 Task: Create a due date automation trigger when advanced on, 2 hours after a card is due add fields without custom field "Resume" set to a number lower or equal to 1 and greater than 10.
Action: Mouse moved to (1112, 87)
Screenshot: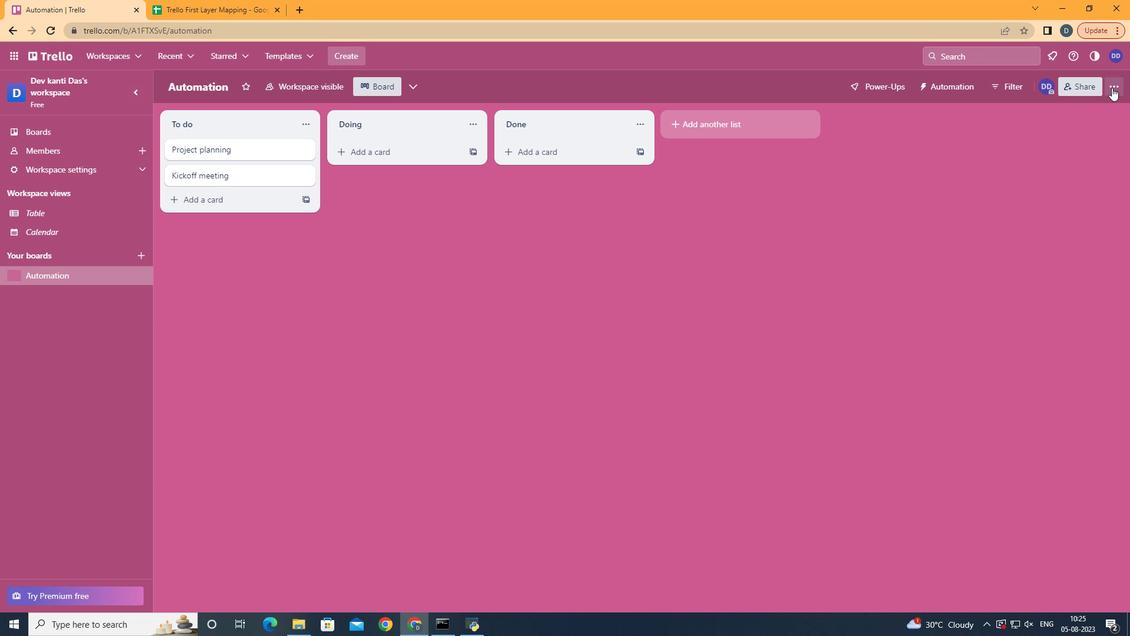 
Action: Mouse pressed left at (1112, 87)
Screenshot: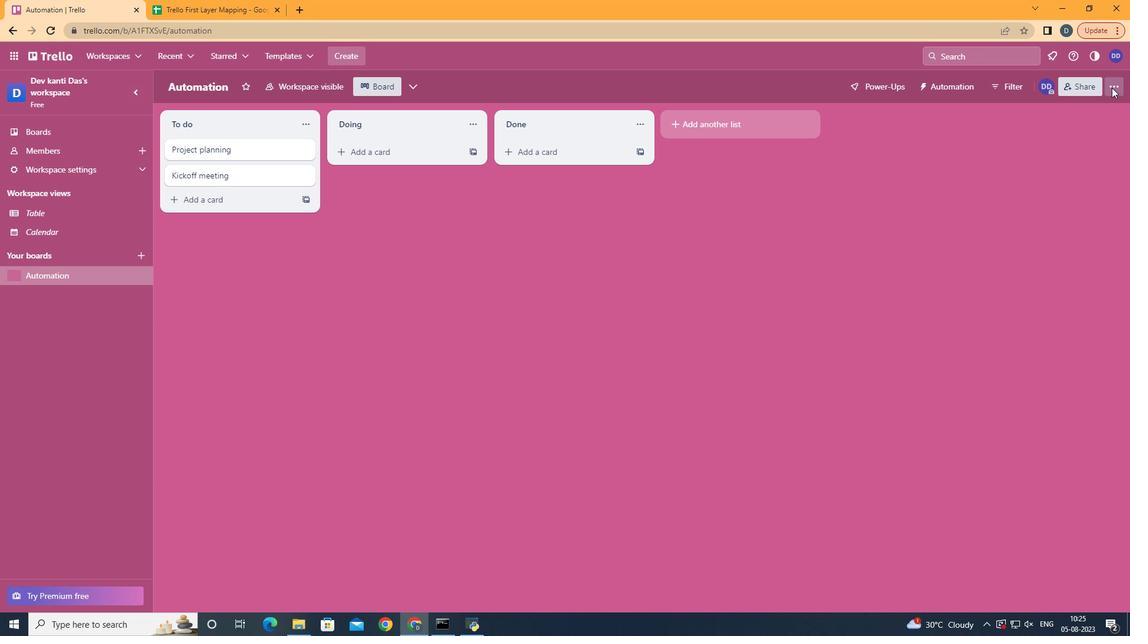 
Action: Mouse moved to (1003, 263)
Screenshot: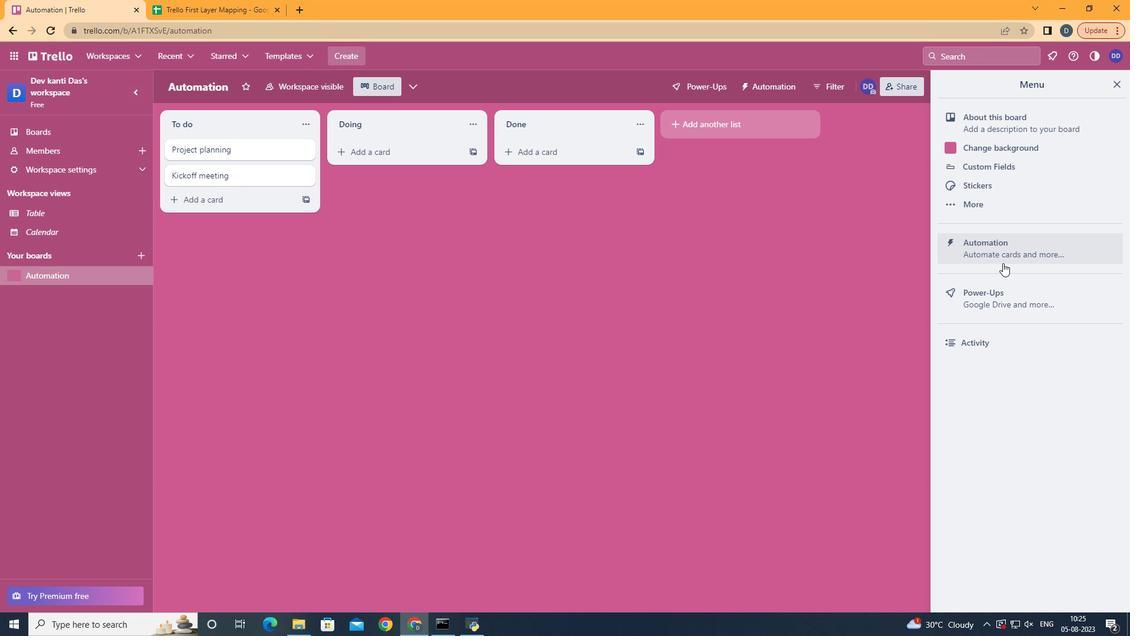 
Action: Mouse pressed left at (1003, 263)
Screenshot: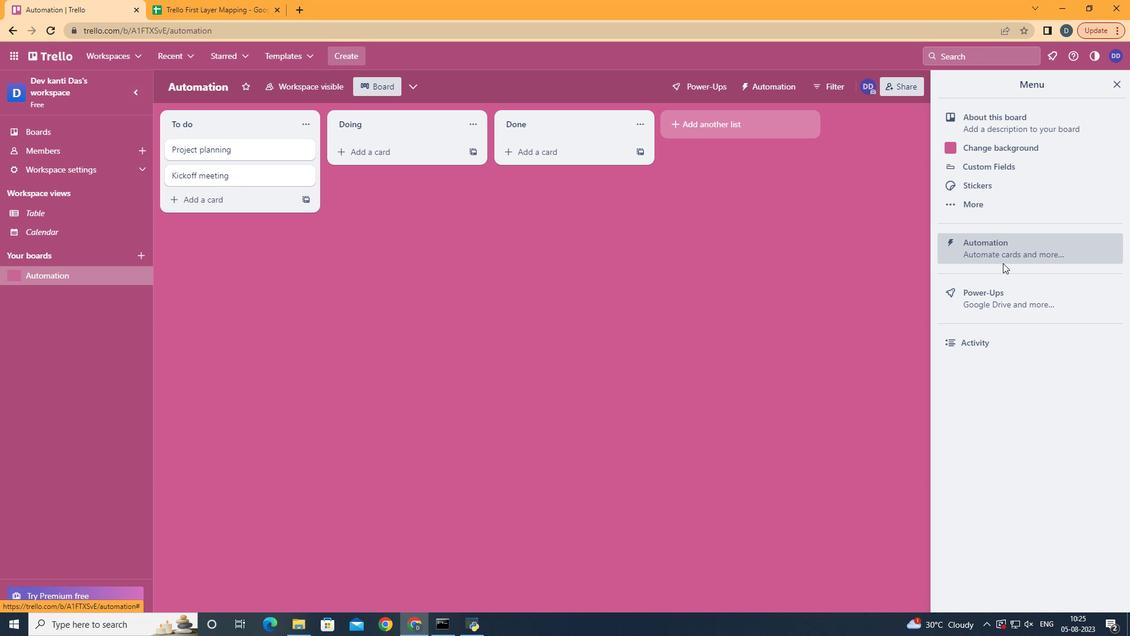 
Action: Mouse moved to (237, 241)
Screenshot: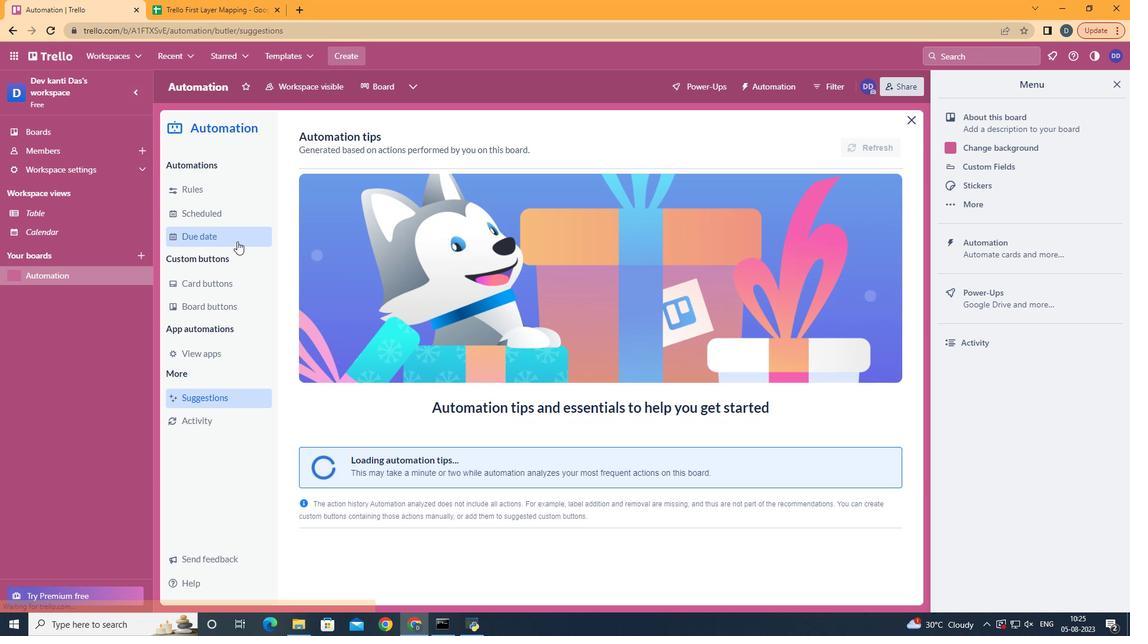 
Action: Mouse pressed left at (237, 241)
Screenshot: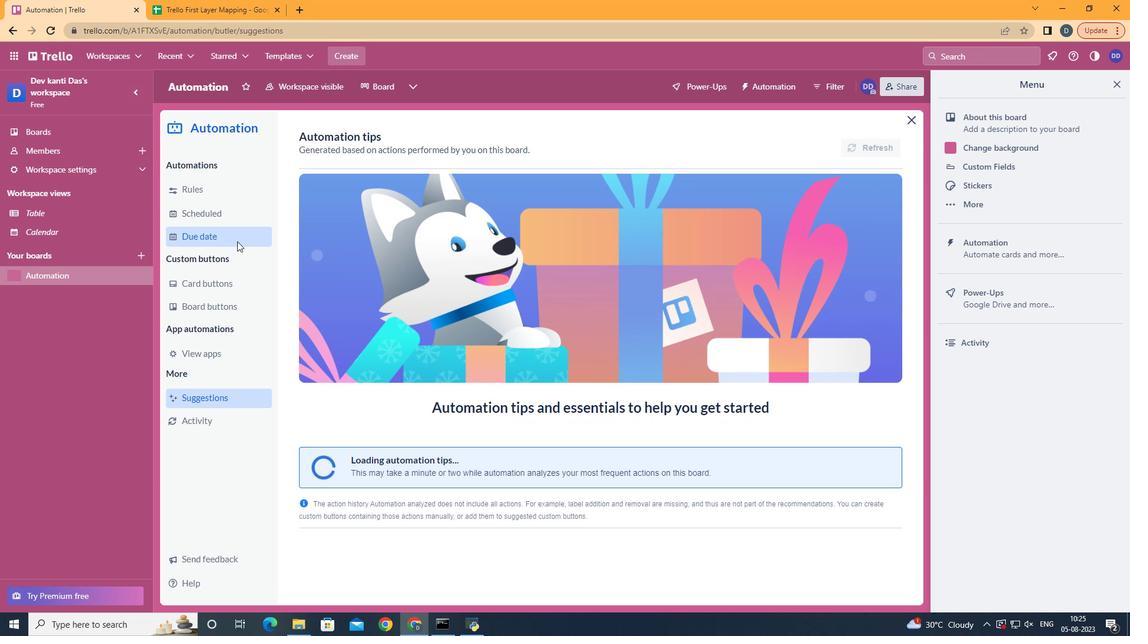 
Action: Mouse moved to (814, 149)
Screenshot: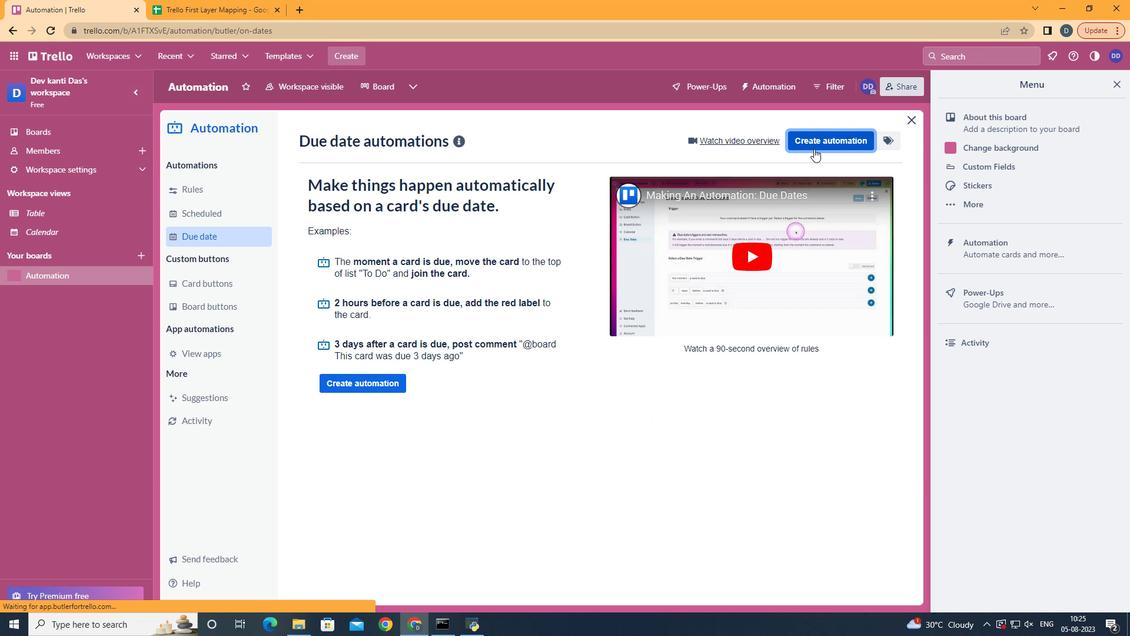 
Action: Mouse pressed left at (814, 149)
Screenshot: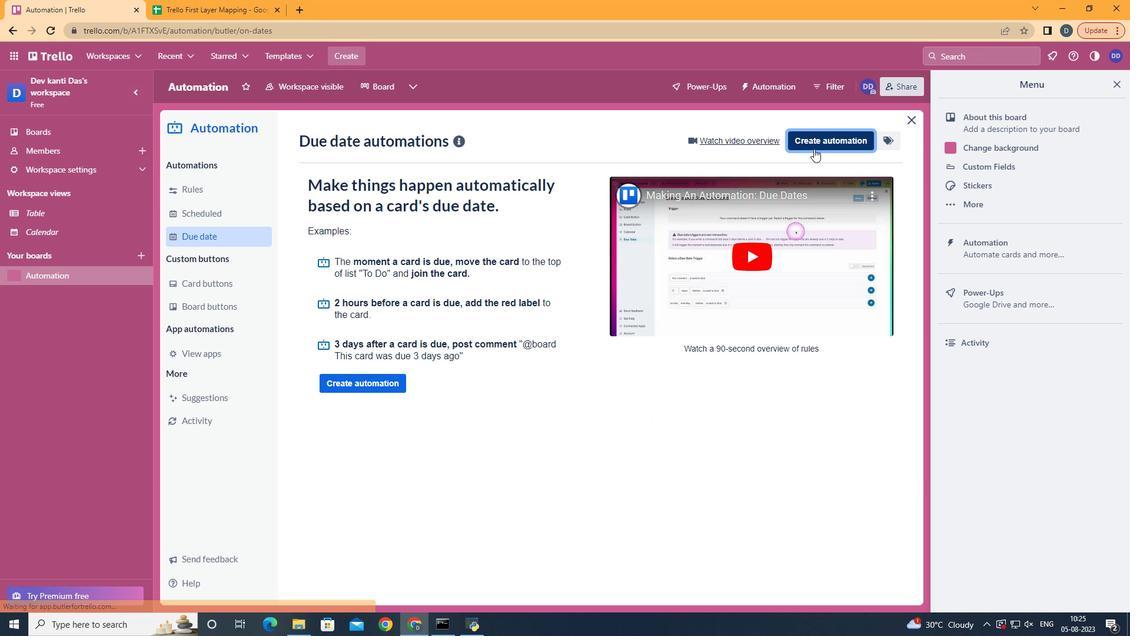 
Action: Mouse moved to (617, 246)
Screenshot: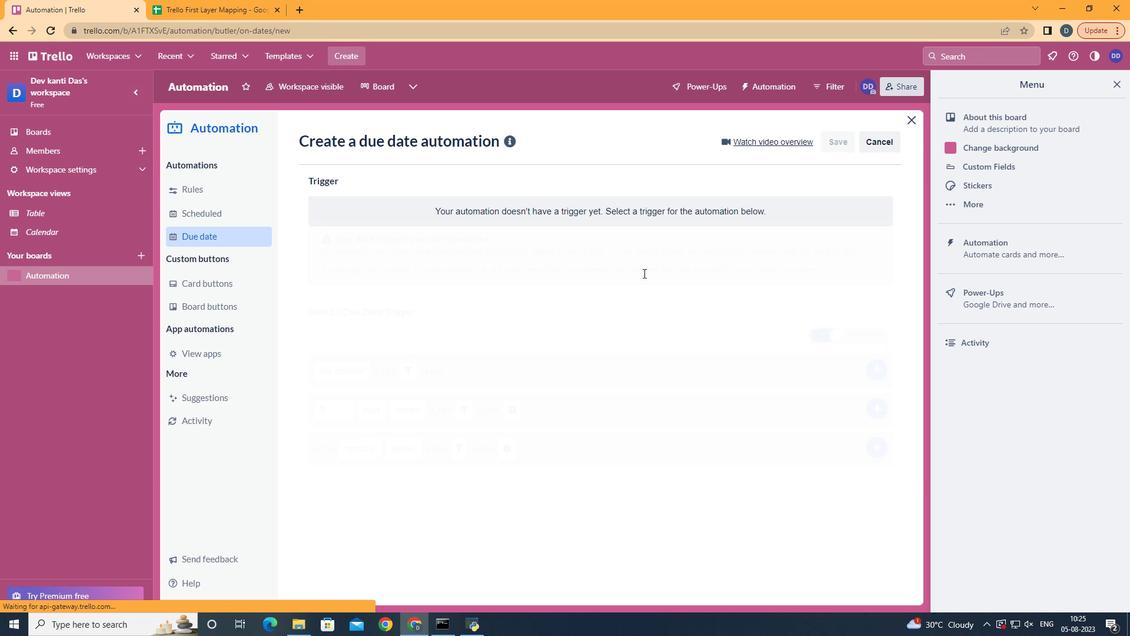 
Action: Mouse pressed left at (617, 245)
Screenshot: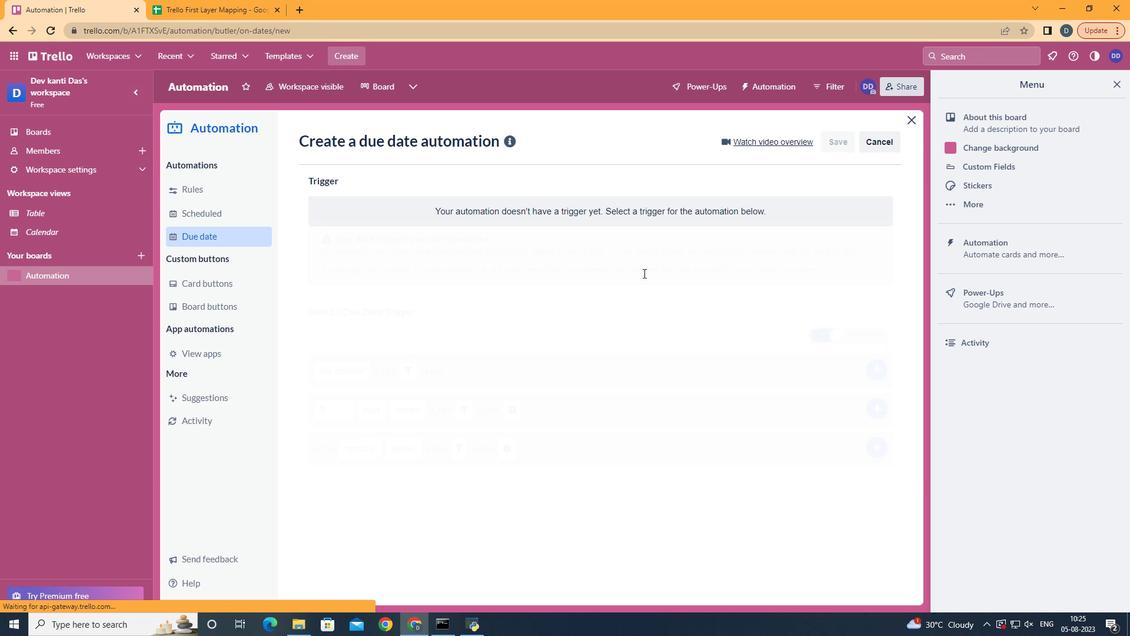 
Action: Mouse moved to (376, 505)
Screenshot: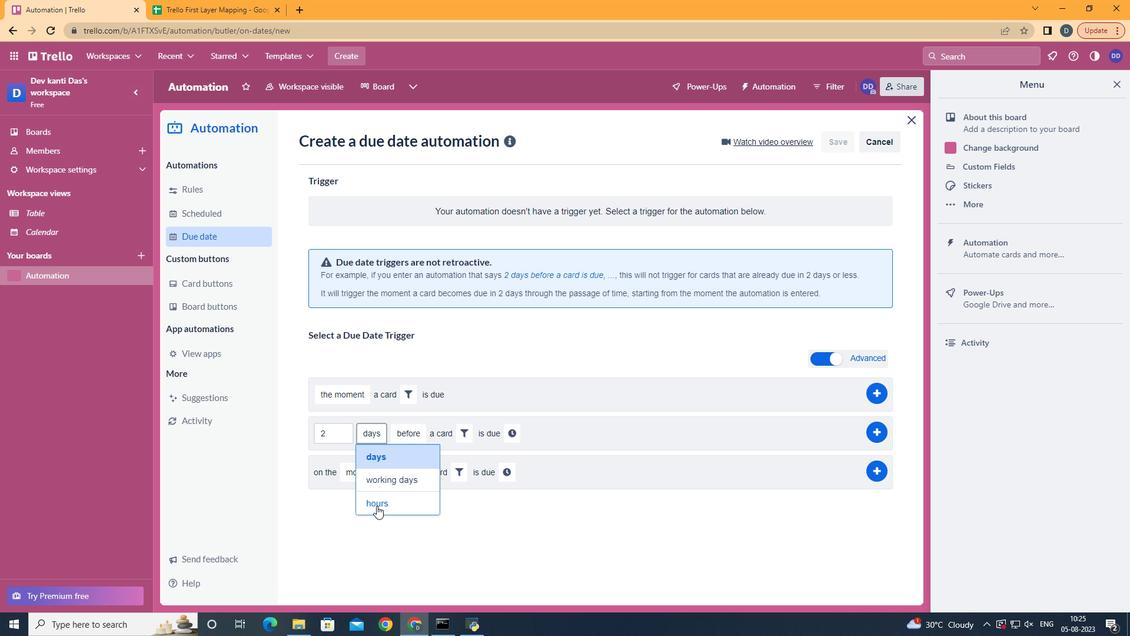 
Action: Mouse pressed left at (376, 505)
Screenshot: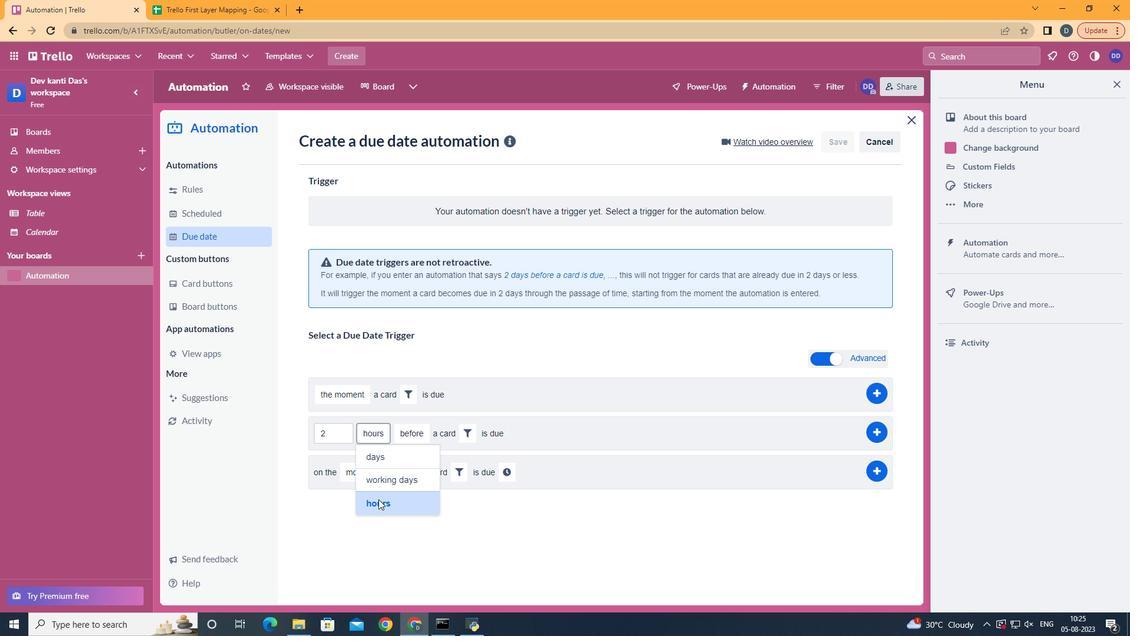
Action: Mouse moved to (415, 478)
Screenshot: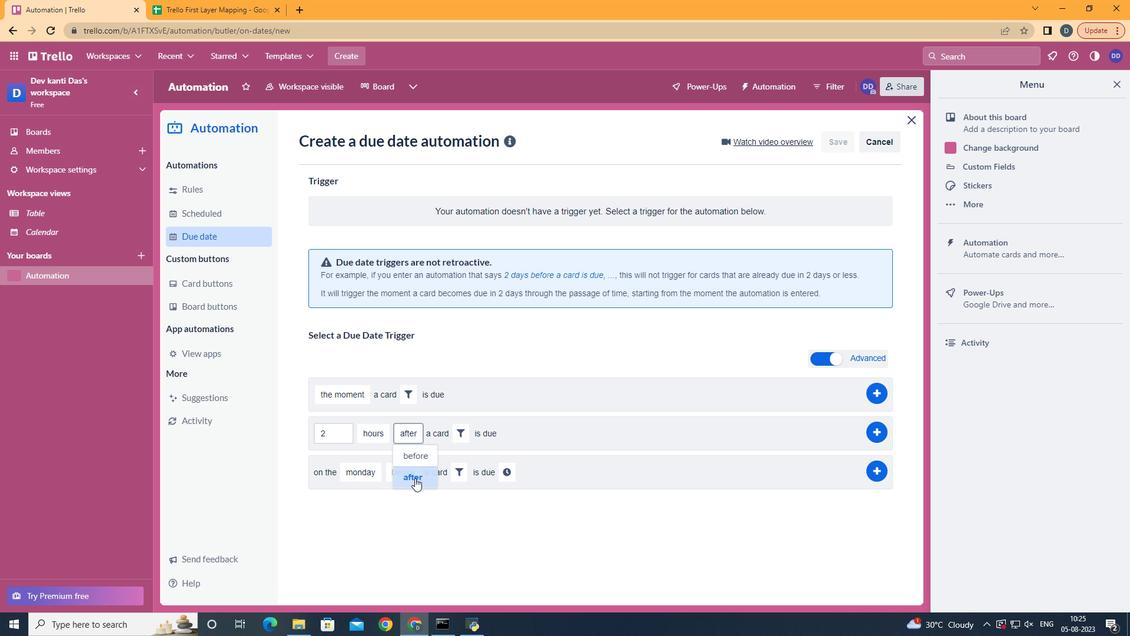 
Action: Mouse pressed left at (415, 478)
Screenshot: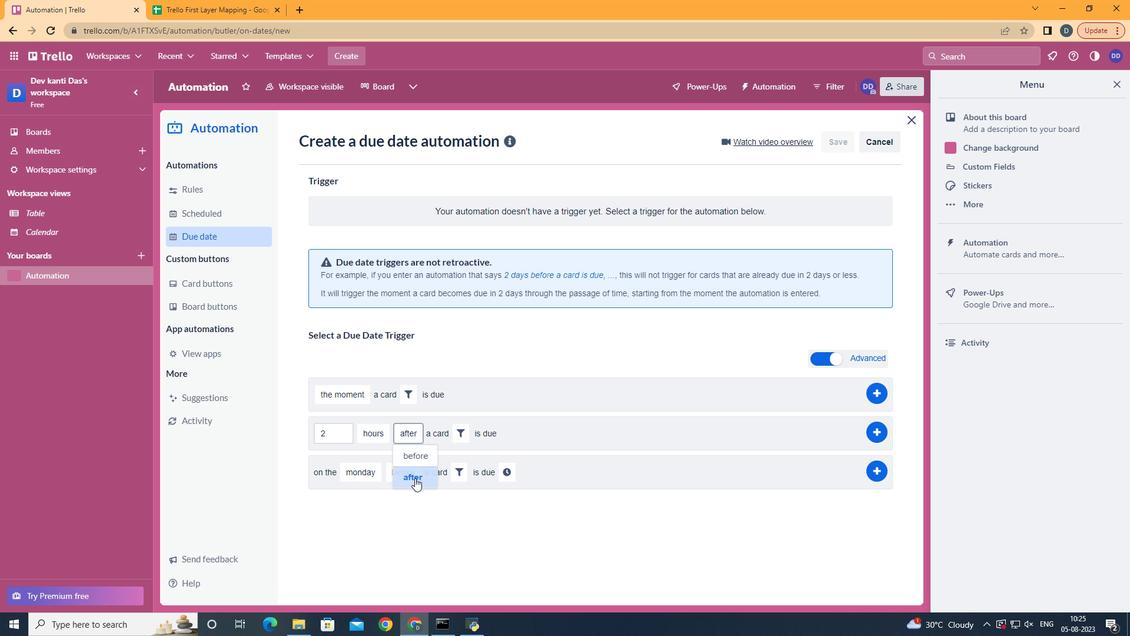 
Action: Mouse moved to (460, 427)
Screenshot: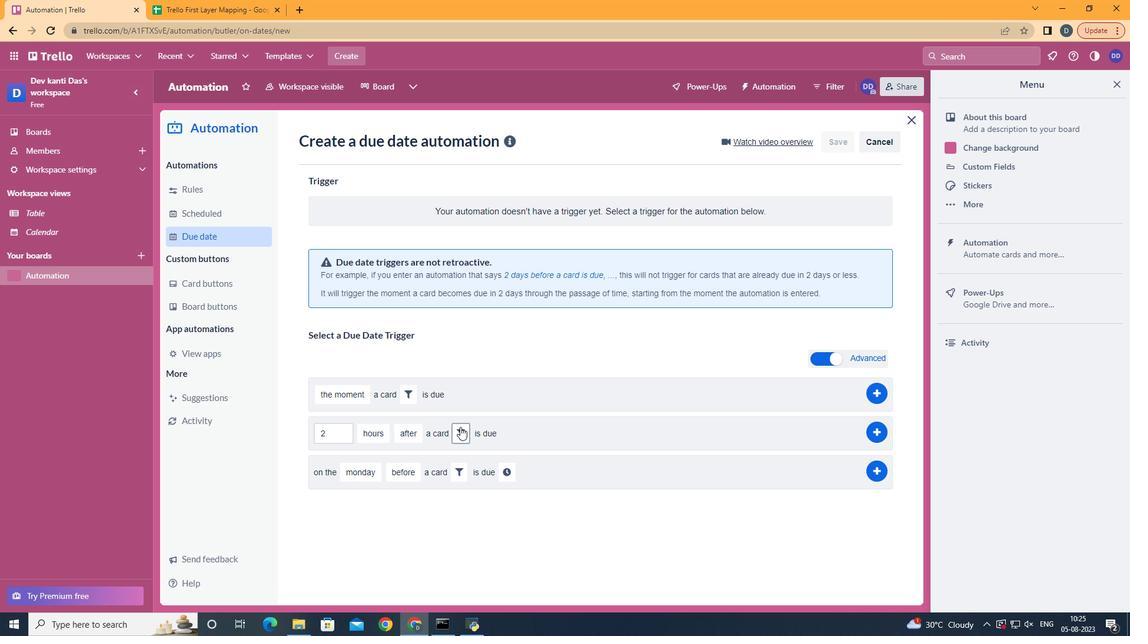 
Action: Mouse pressed left at (460, 427)
Screenshot: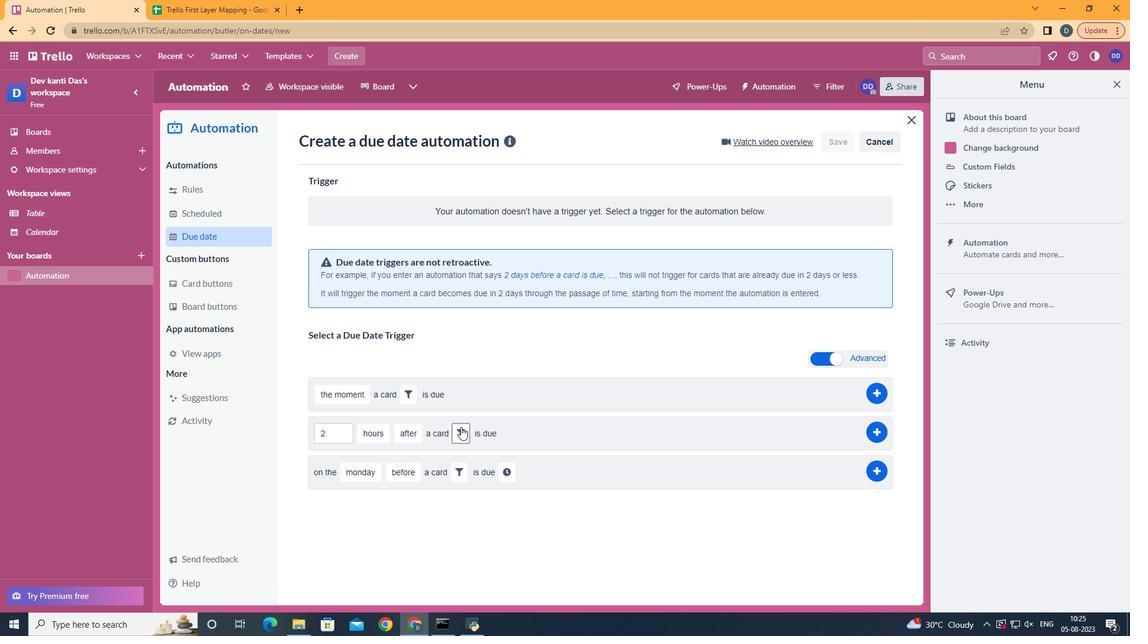 
Action: Mouse moved to (640, 476)
Screenshot: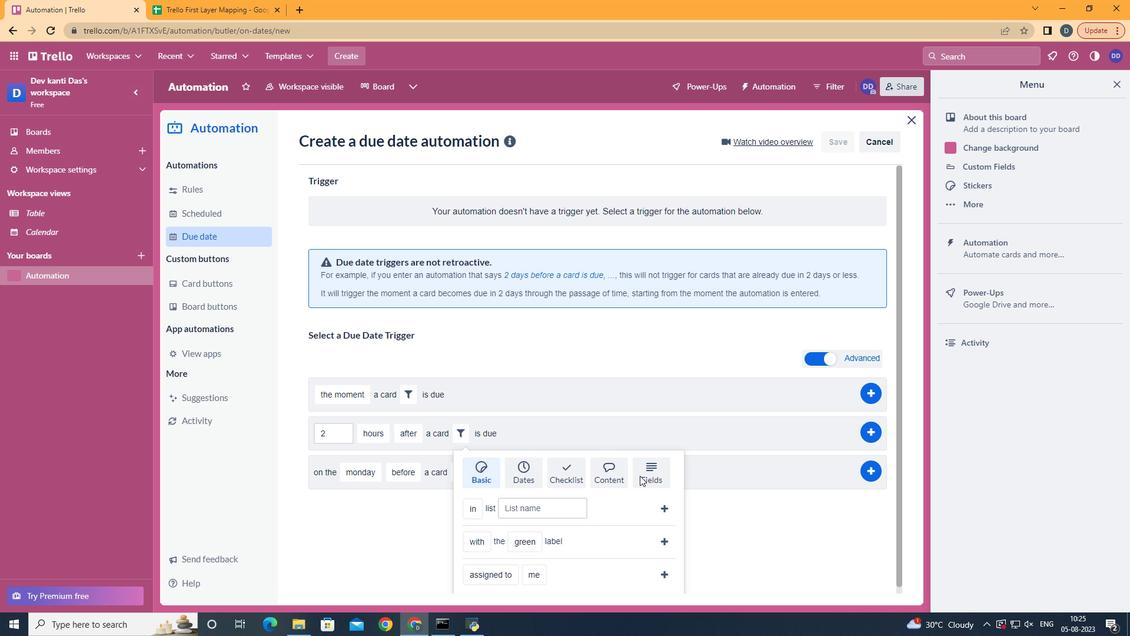 
Action: Mouse pressed left at (640, 476)
Screenshot: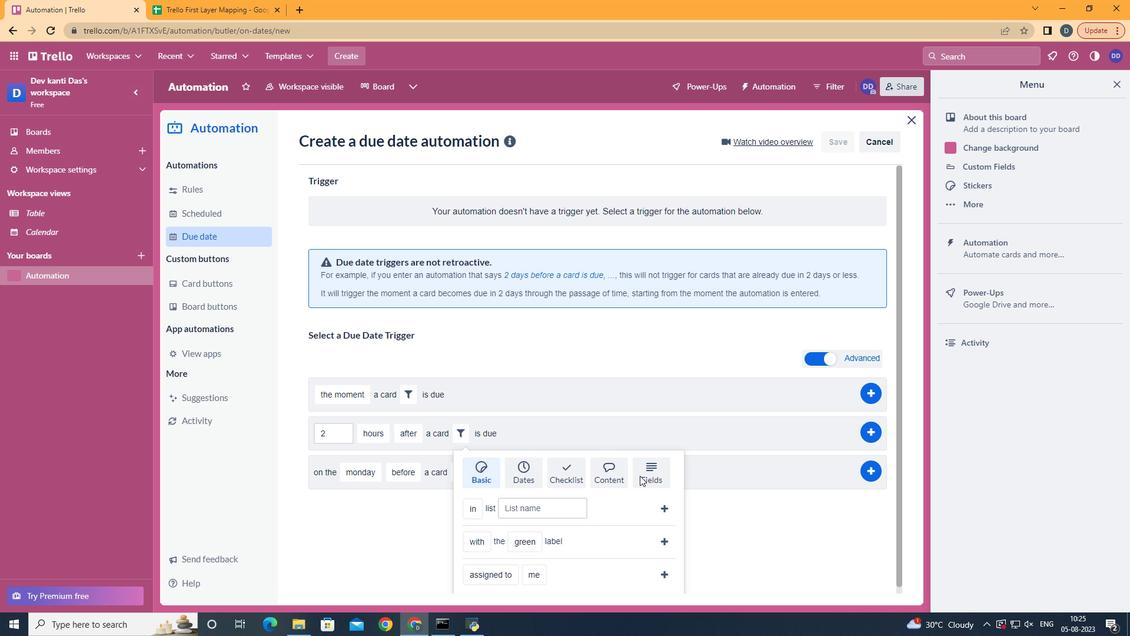 
Action: Mouse moved to (643, 467)
Screenshot: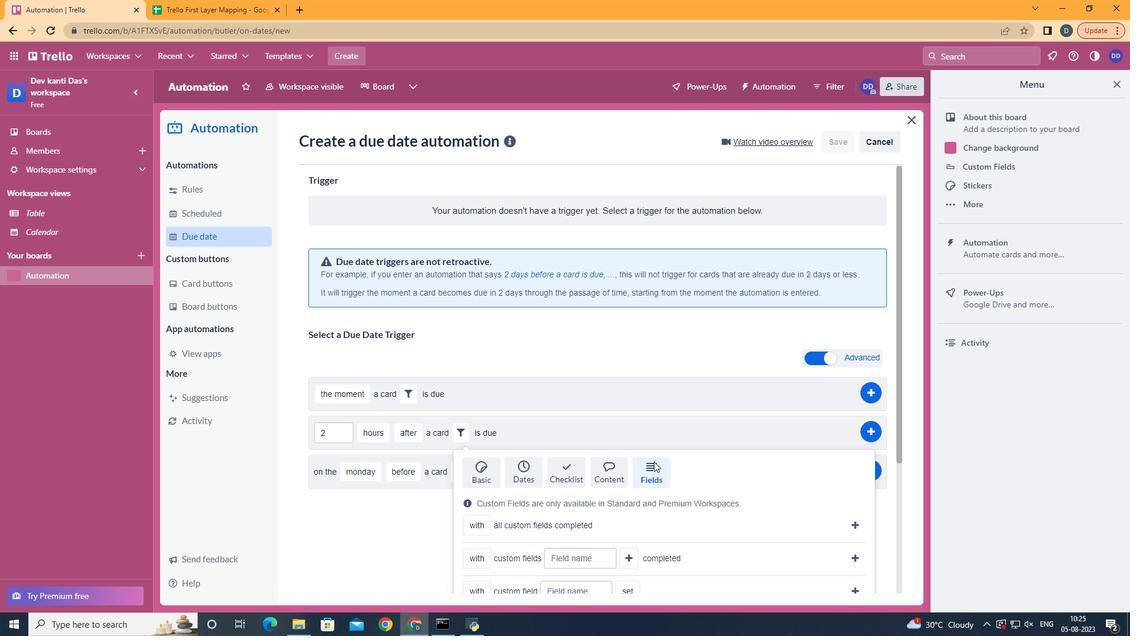 
Action: Mouse scrolled (643, 467) with delta (0, 0)
Screenshot: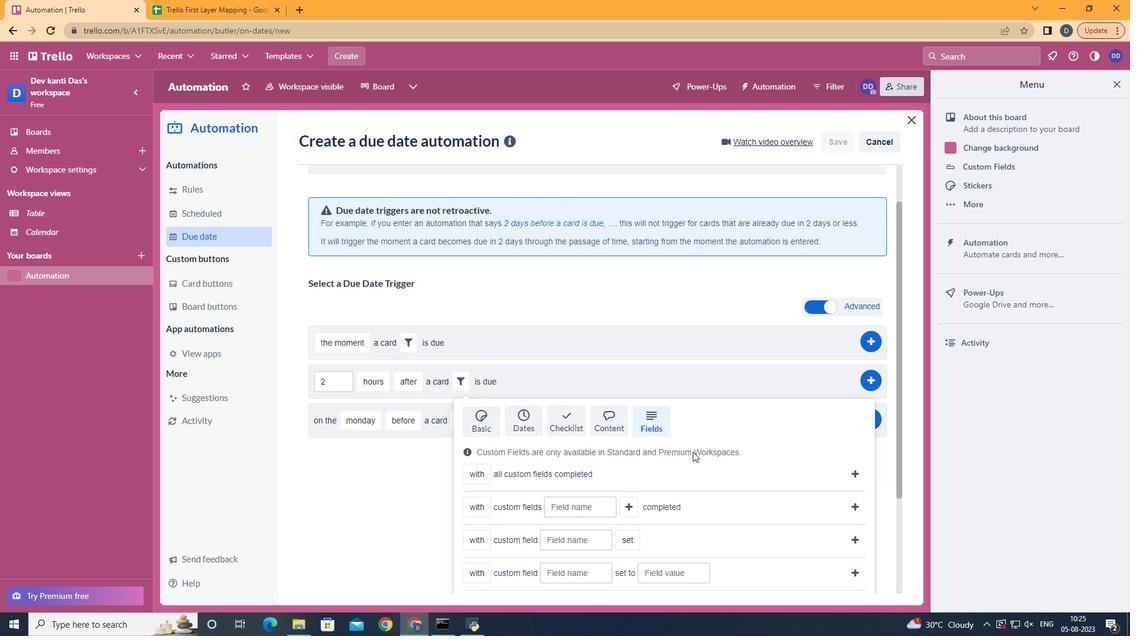 
Action: Mouse scrolled (643, 467) with delta (0, 0)
Screenshot: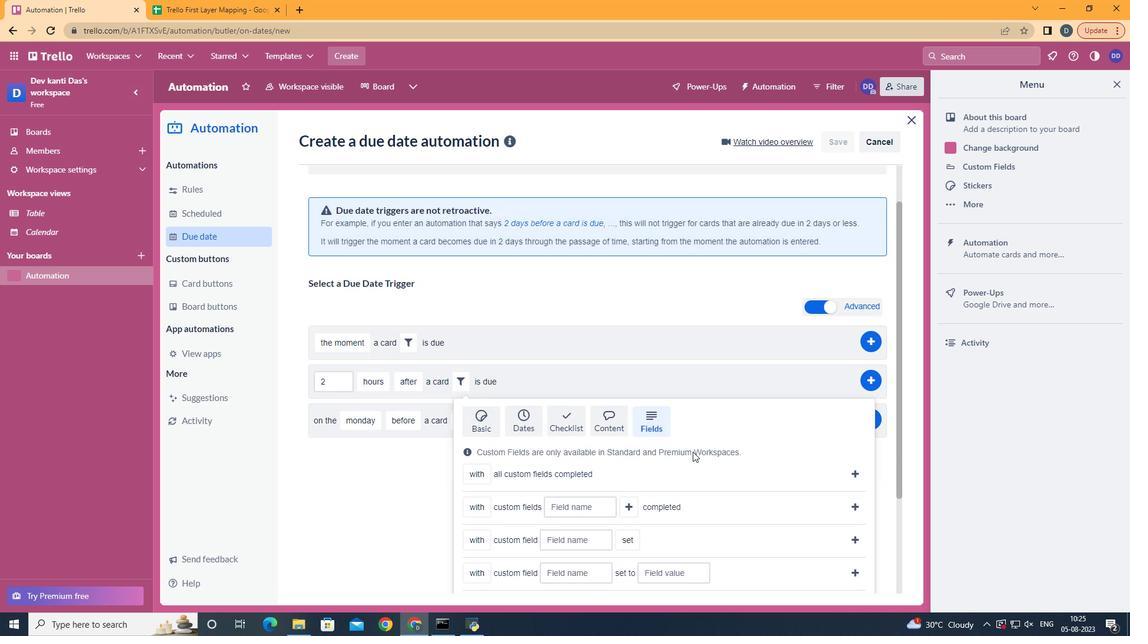 
Action: Mouse scrolled (643, 467) with delta (0, 0)
Screenshot: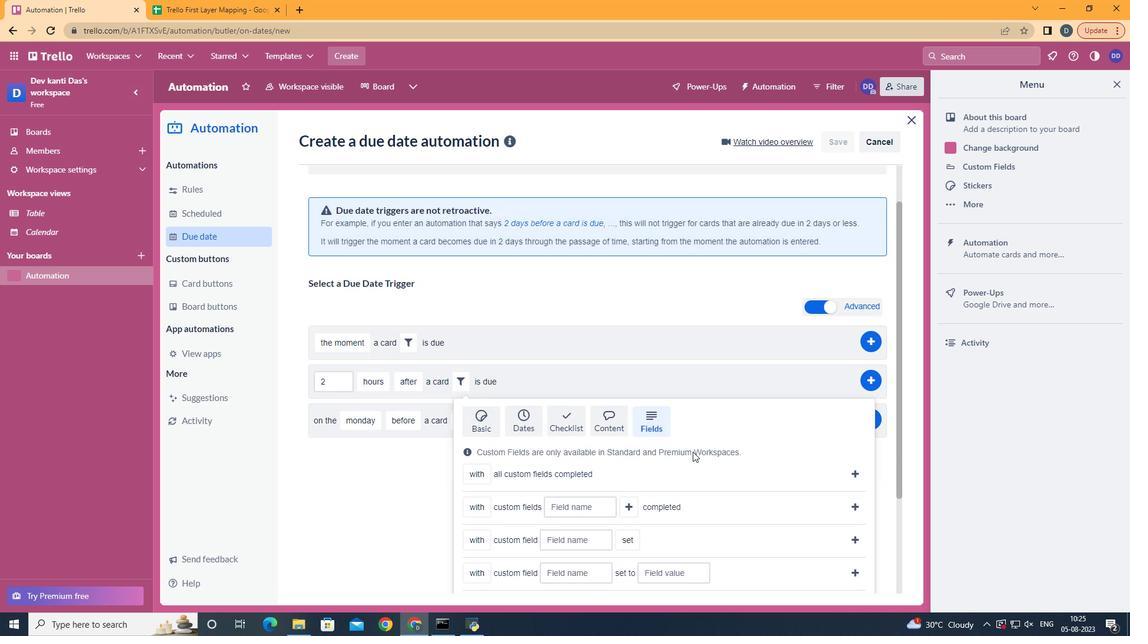 
Action: Mouse moved to (646, 465)
Screenshot: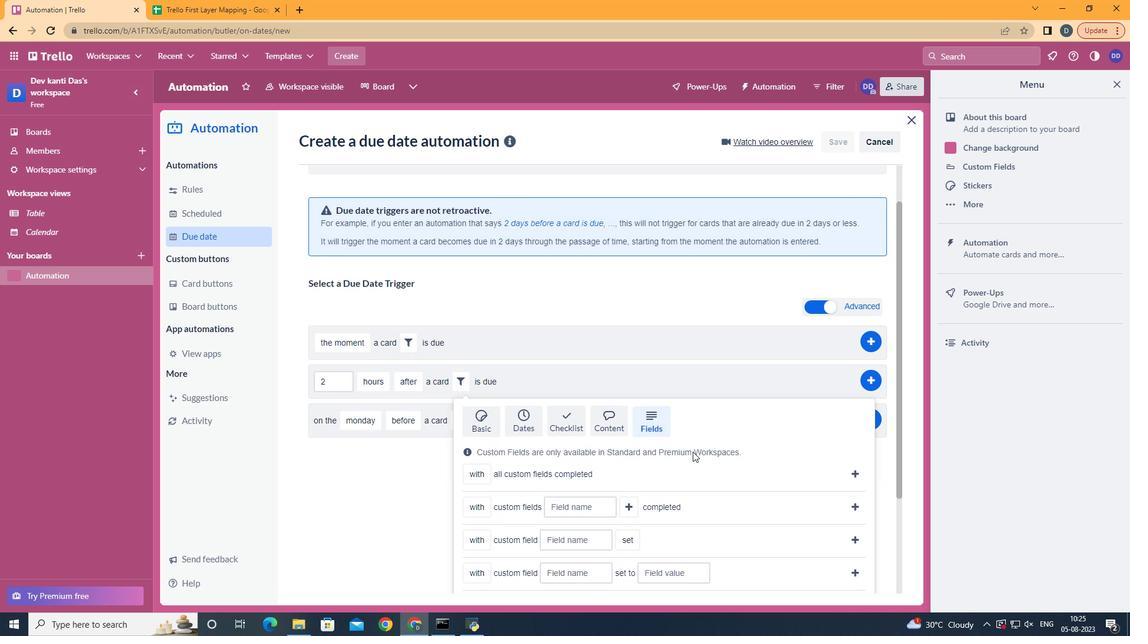 
Action: Mouse scrolled (646, 465) with delta (0, 0)
Screenshot: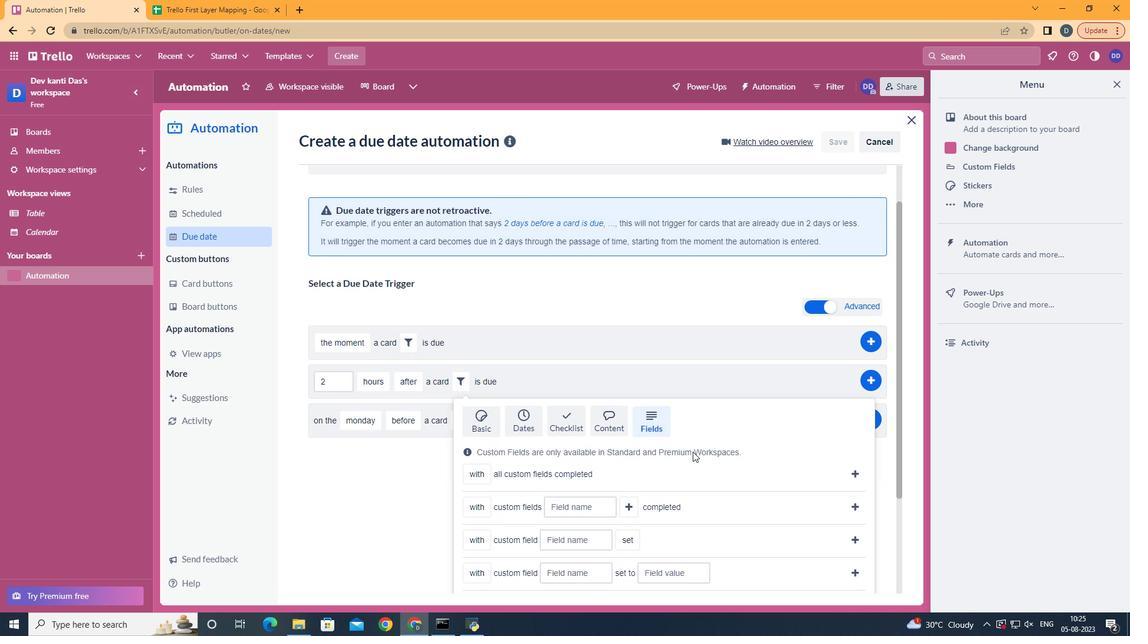 
Action: Mouse moved to (654, 461)
Screenshot: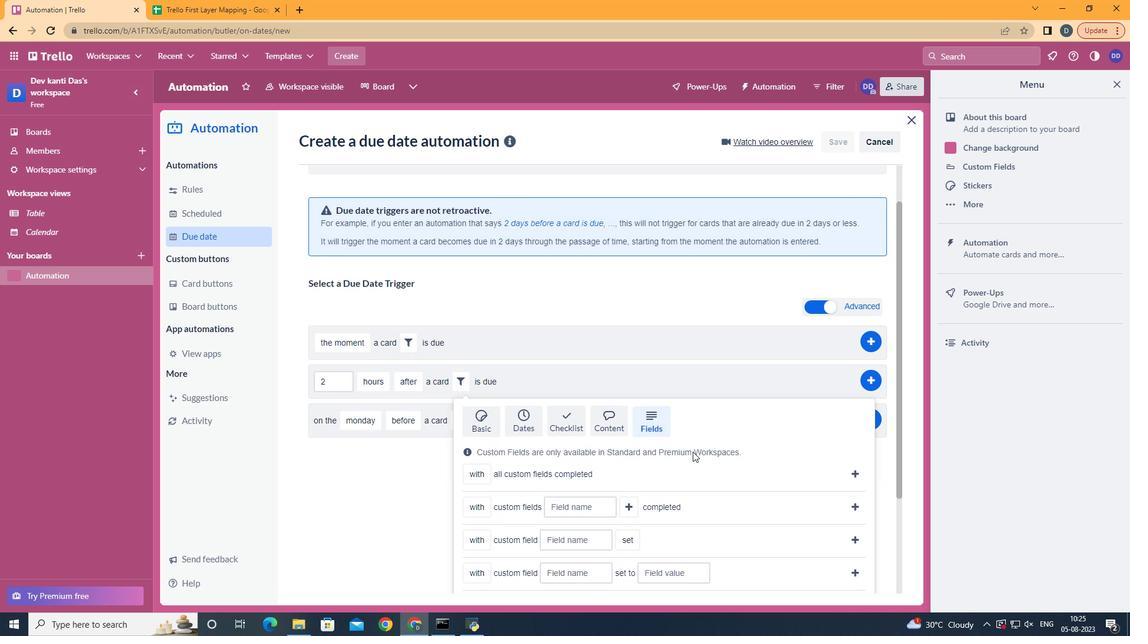 
Action: Mouse scrolled (654, 461) with delta (0, 0)
Screenshot: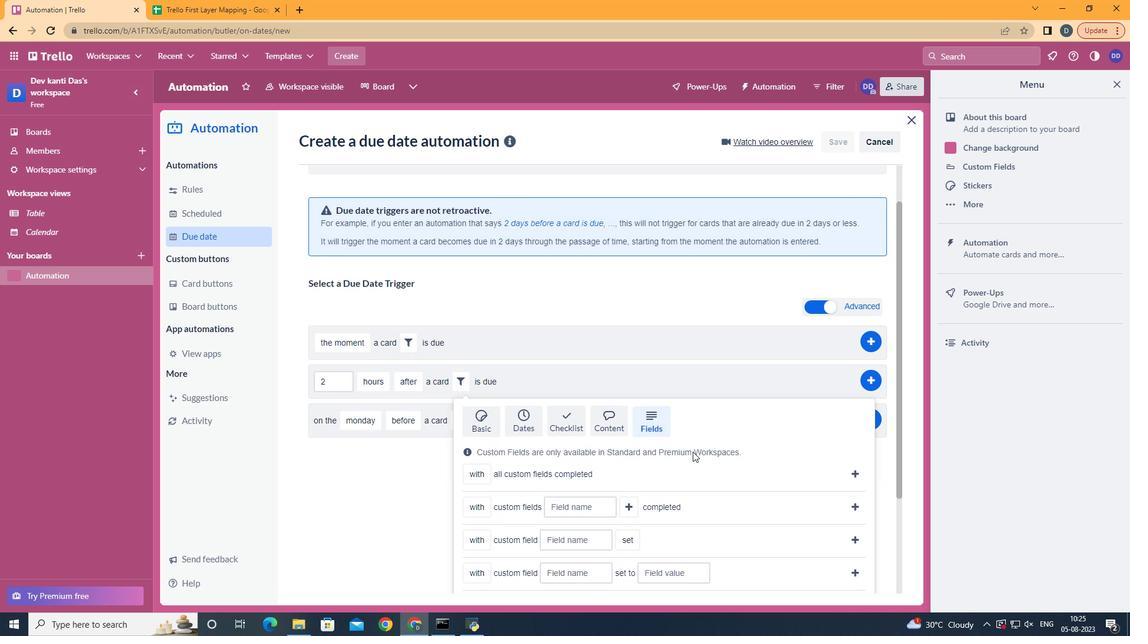 
Action: Mouse moved to (686, 453)
Screenshot: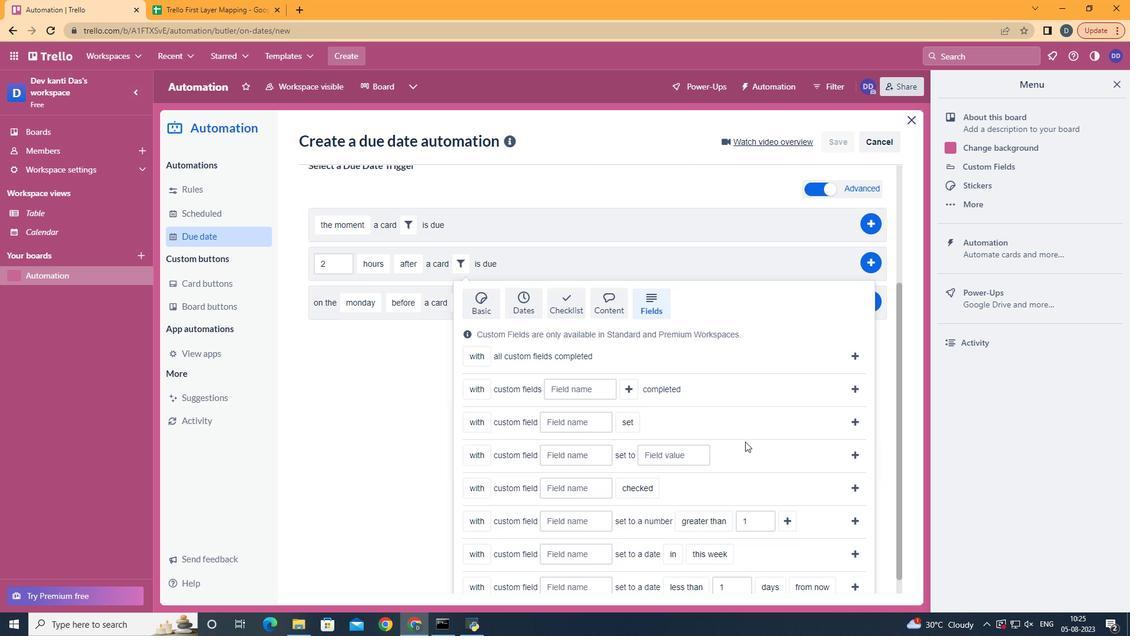 
Action: Mouse scrolled (686, 452) with delta (0, 0)
Screenshot: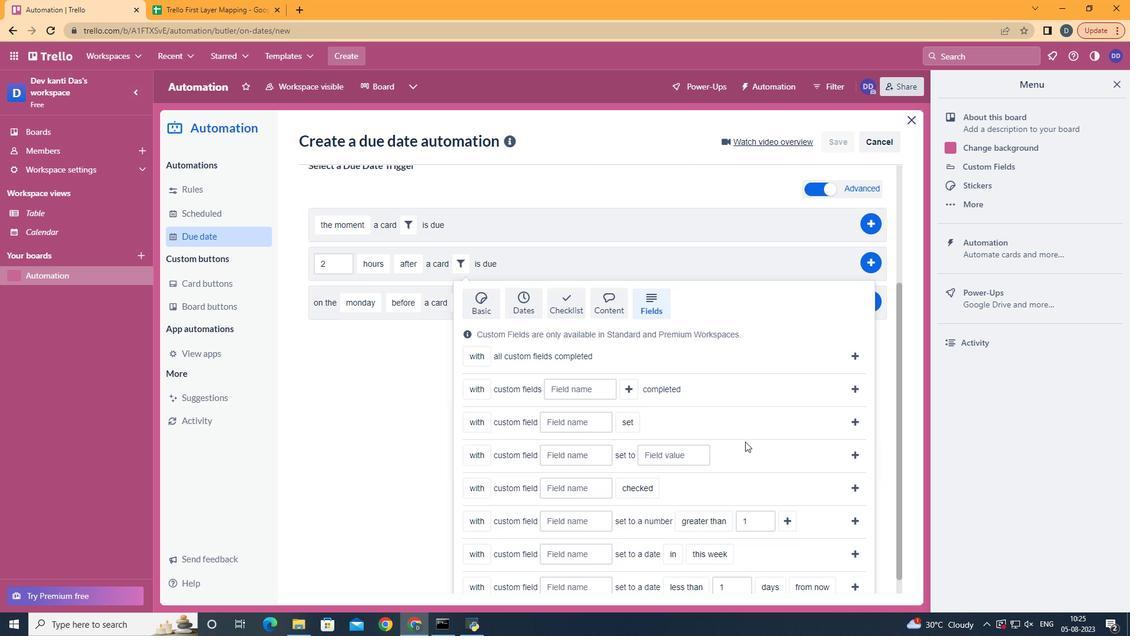 
Action: Mouse moved to (488, 545)
Screenshot: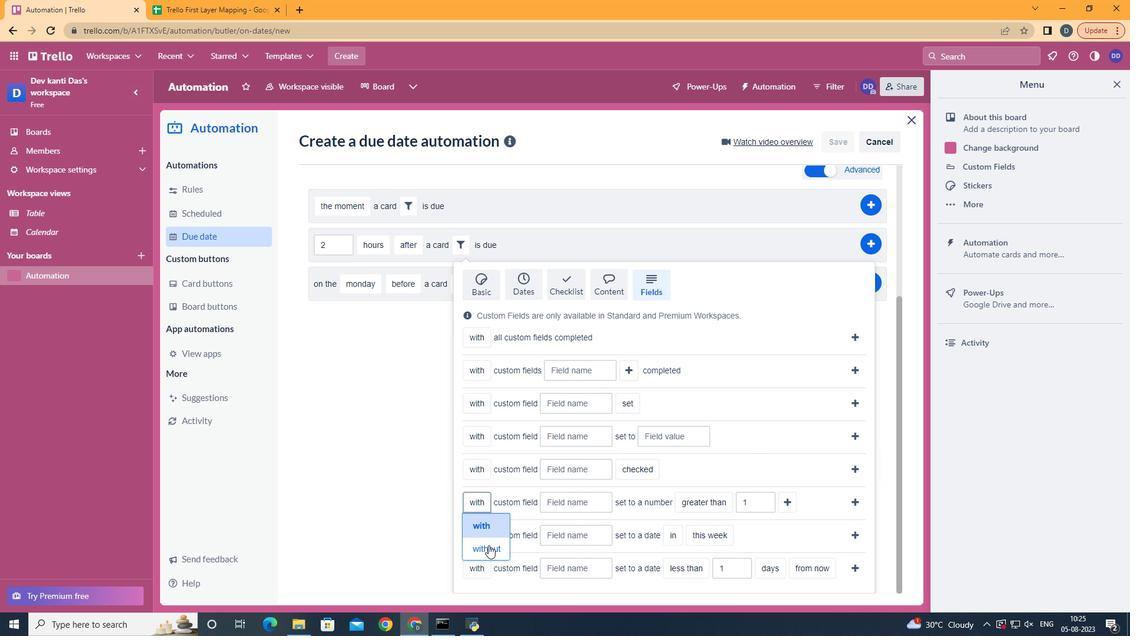 
Action: Mouse pressed left at (488, 545)
Screenshot: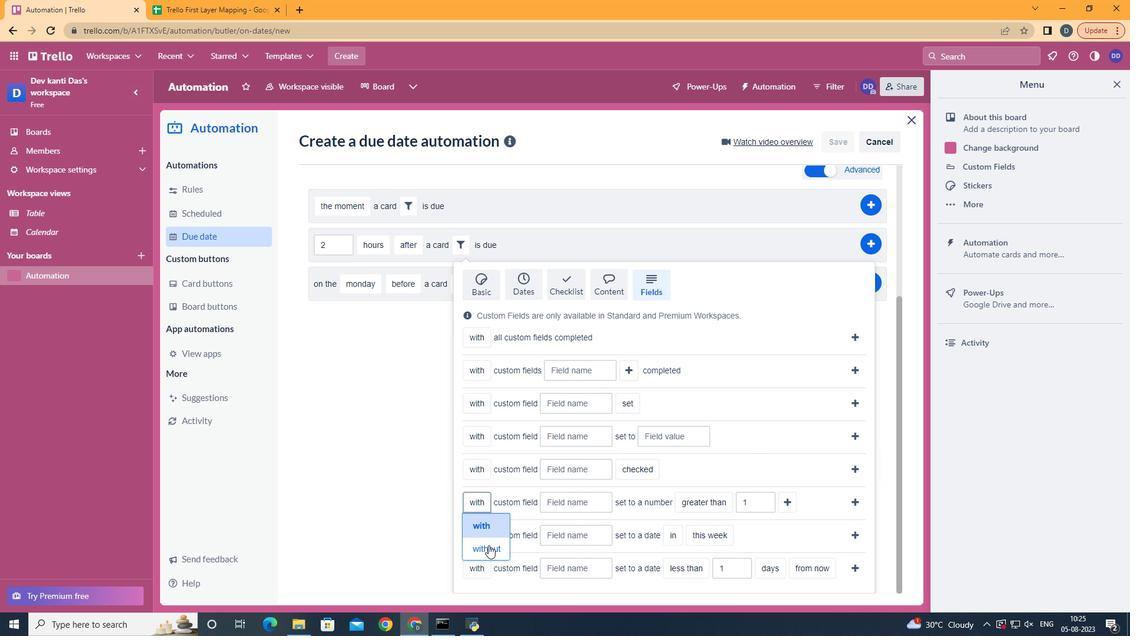 
Action: Mouse moved to (584, 492)
Screenshot: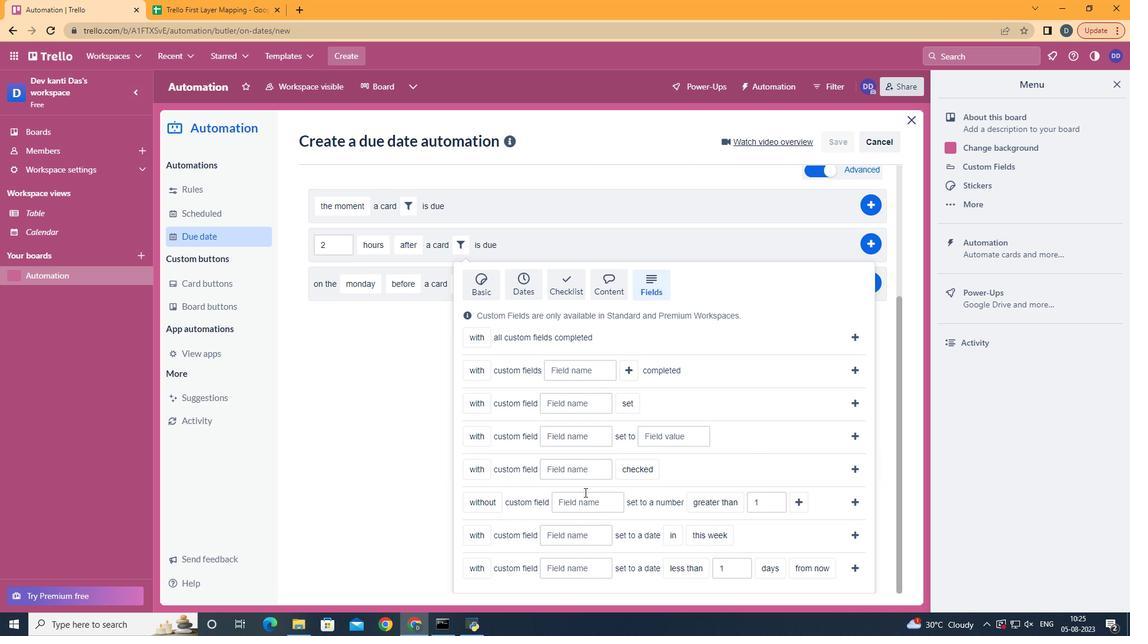 
Action: Mouse pressed left at (584, 492)
Screenshot: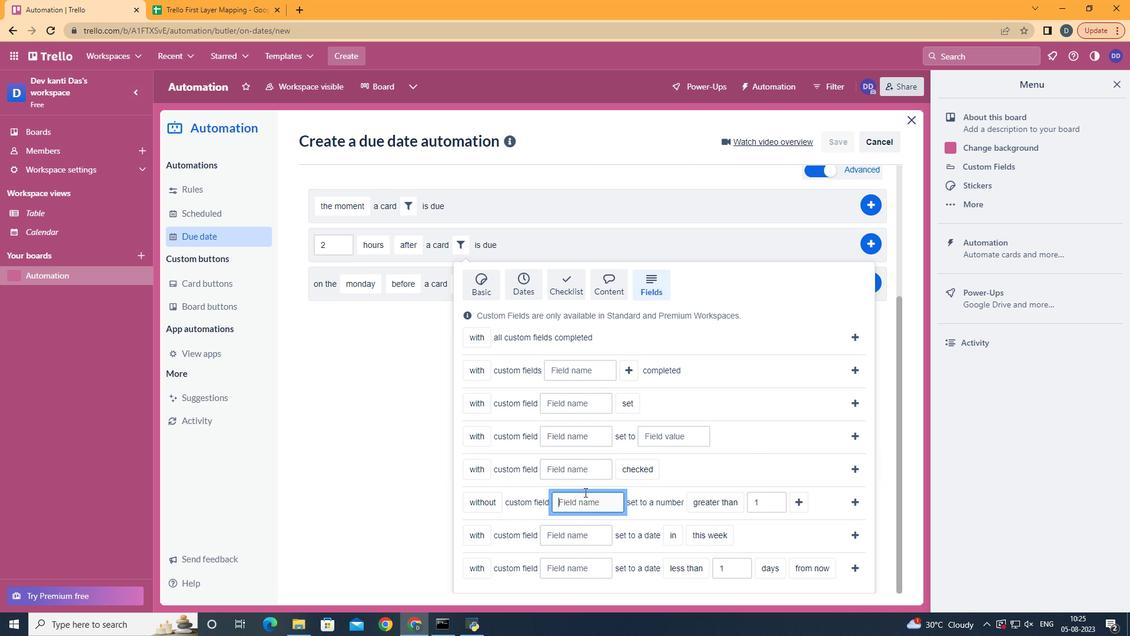 
Action: Key pressed <Key.shift>Resume
Screenshot: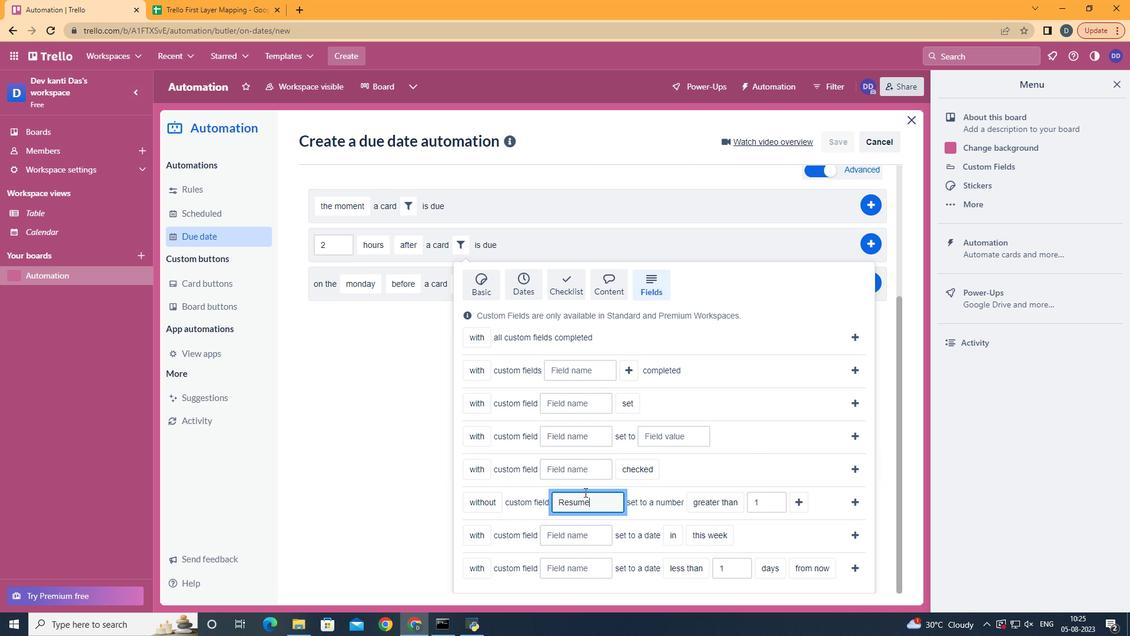 
Action: Mouse moved to (743, 476)
Screenshot: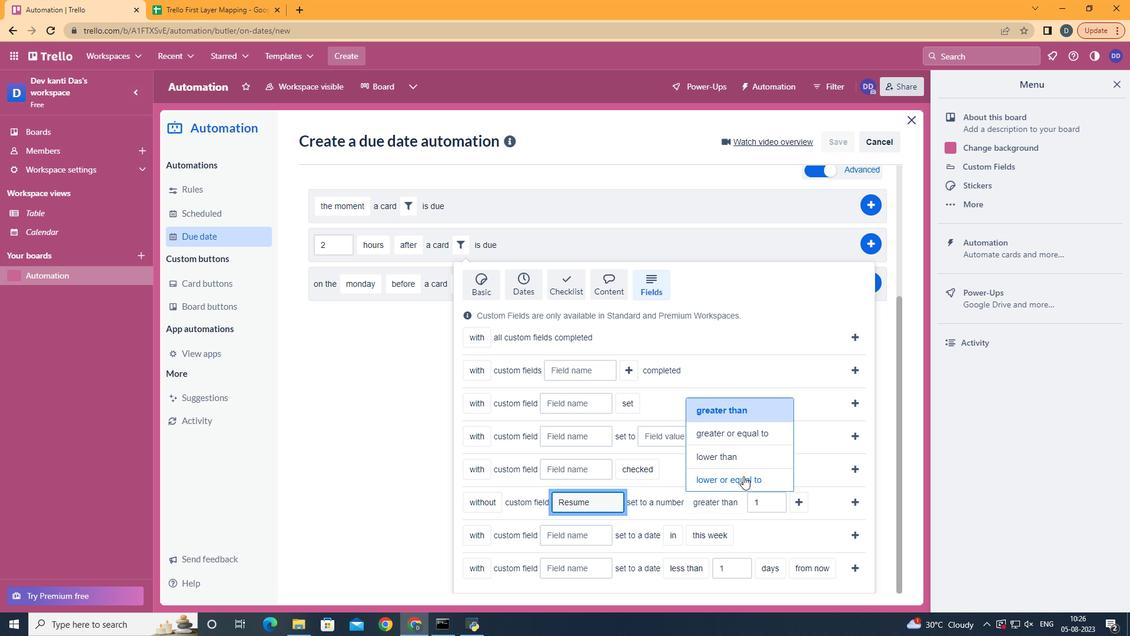 
Action: Mouse pressed left at (743, 476)
Screenshot: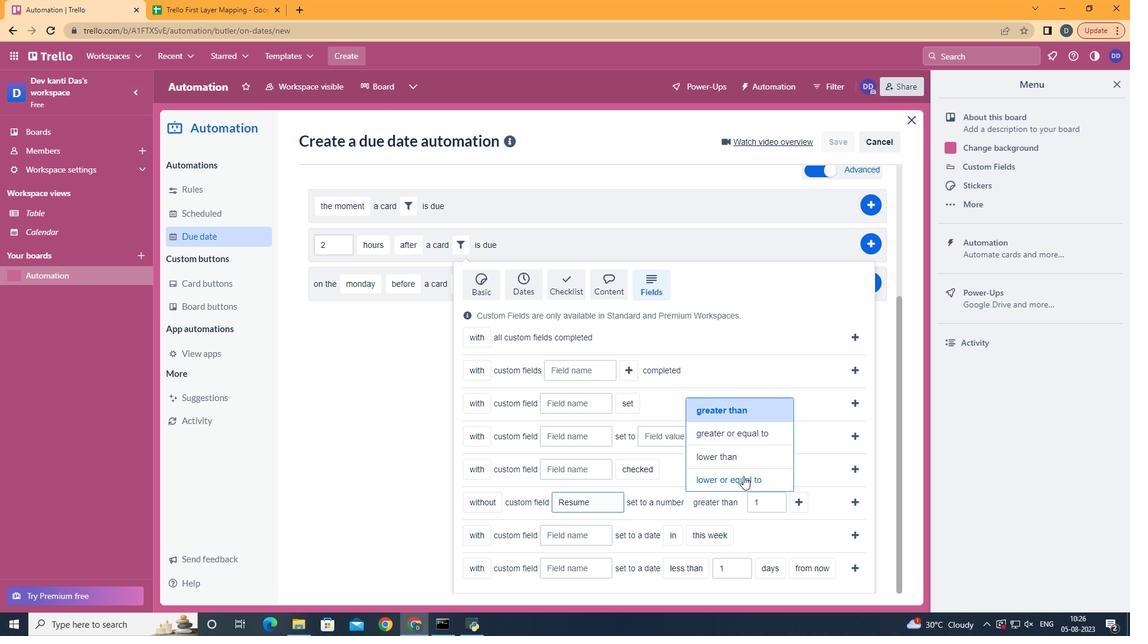 
Action: Mouse moved to (814, 495)
Screenshot: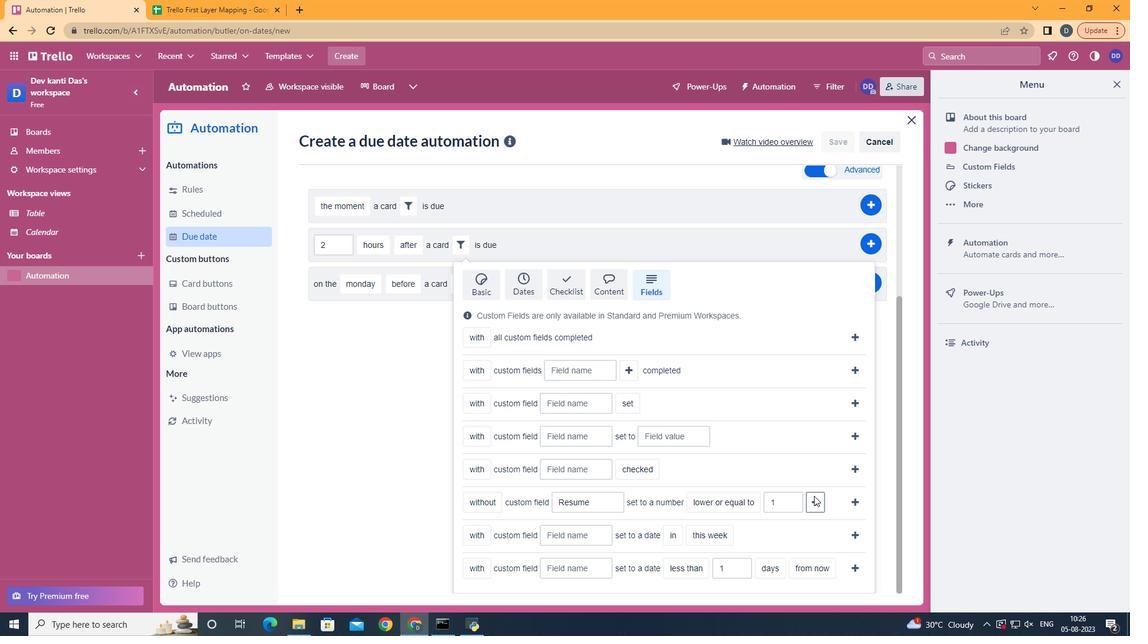
Action: Mouse pressed left at (814, 495)
Screenshot: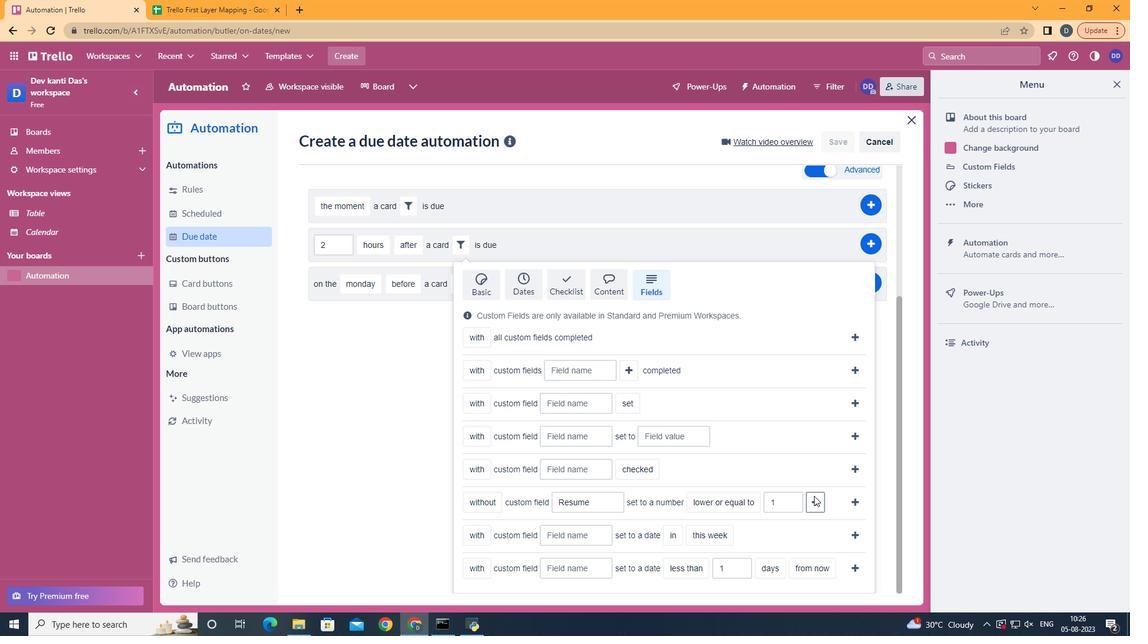 
Action: Mouse moved to (546, 478)
Screenshot: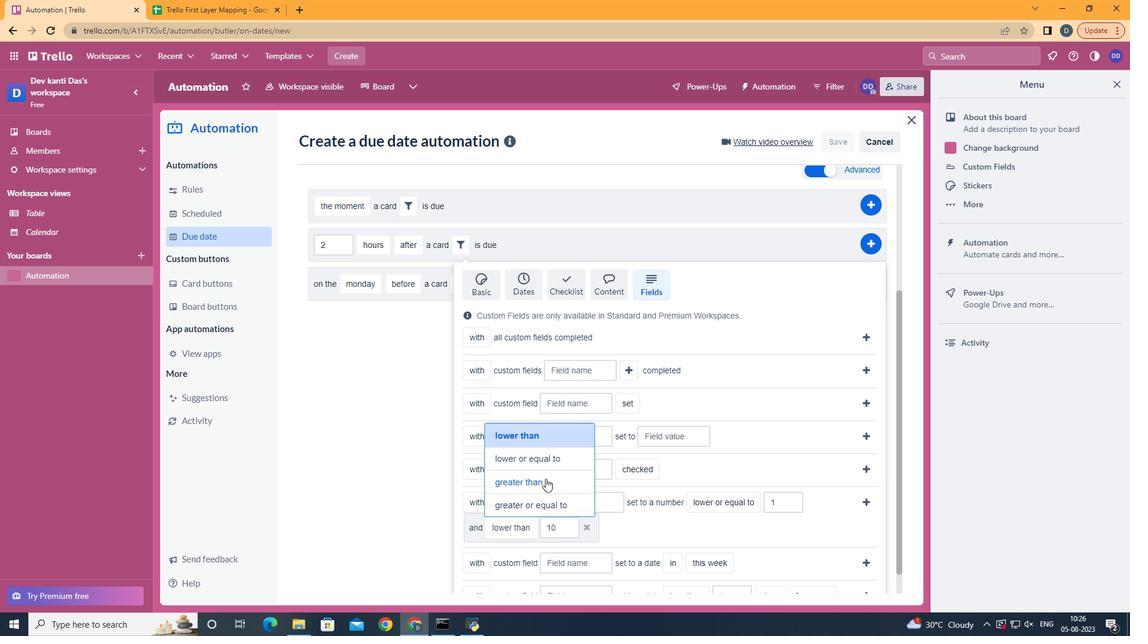 
Action: Mouse pressed left at (546, 478)
Screenshot: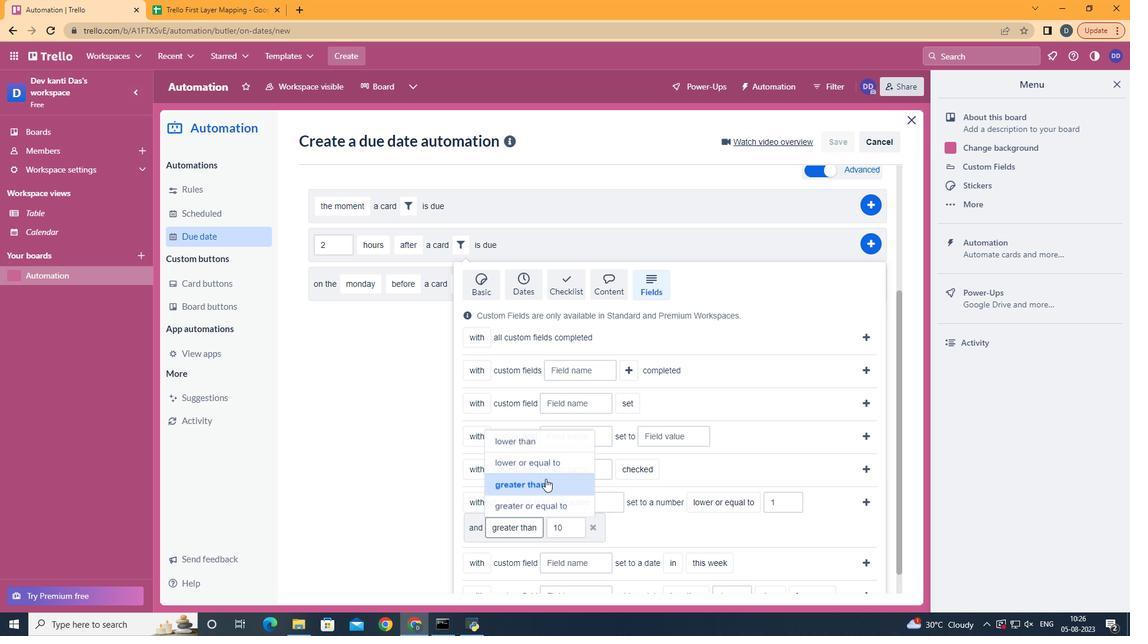 
Action: Mouse moved to (862, 500)
Screenshot: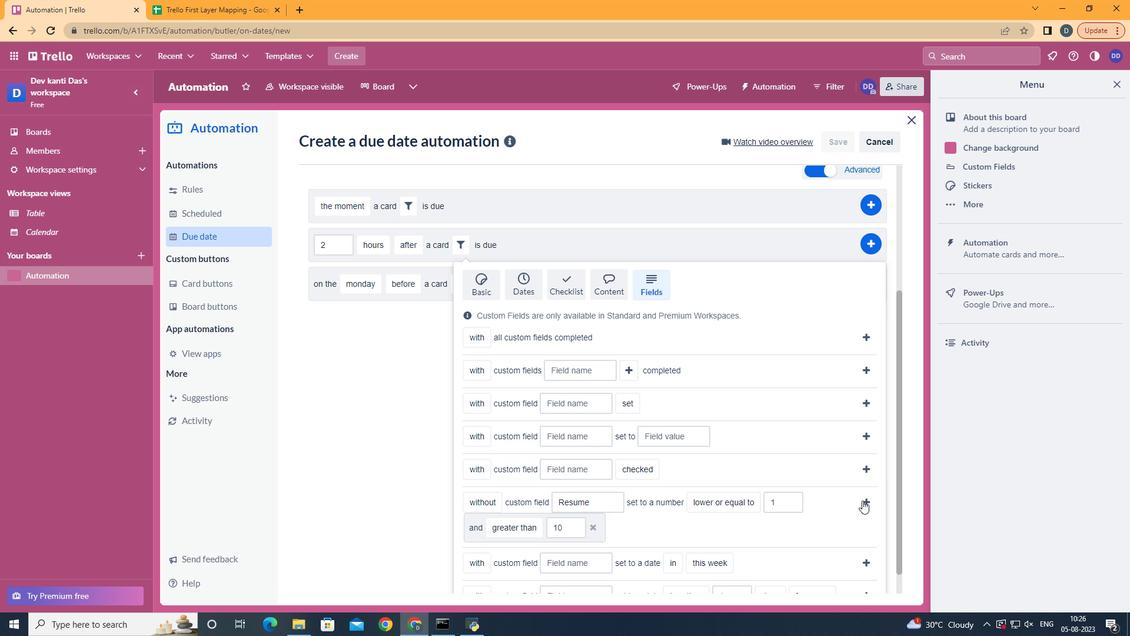 
Action: Mouse pressed left at (862, 500)
Screenshot: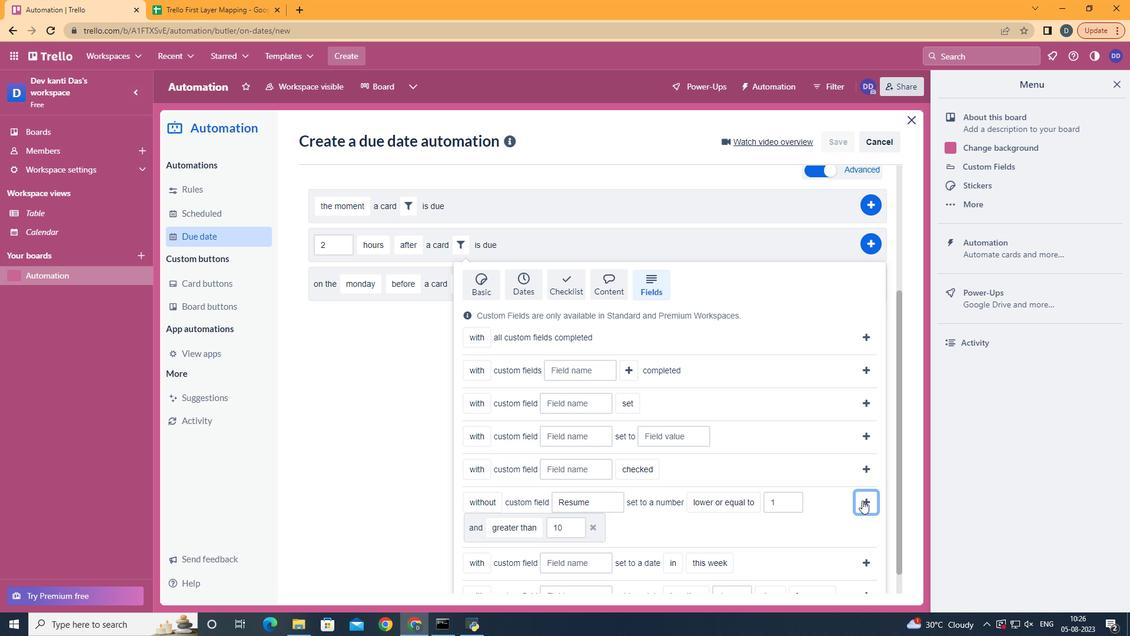 
Action: Mouse moved to (874, 425)
Screenshot: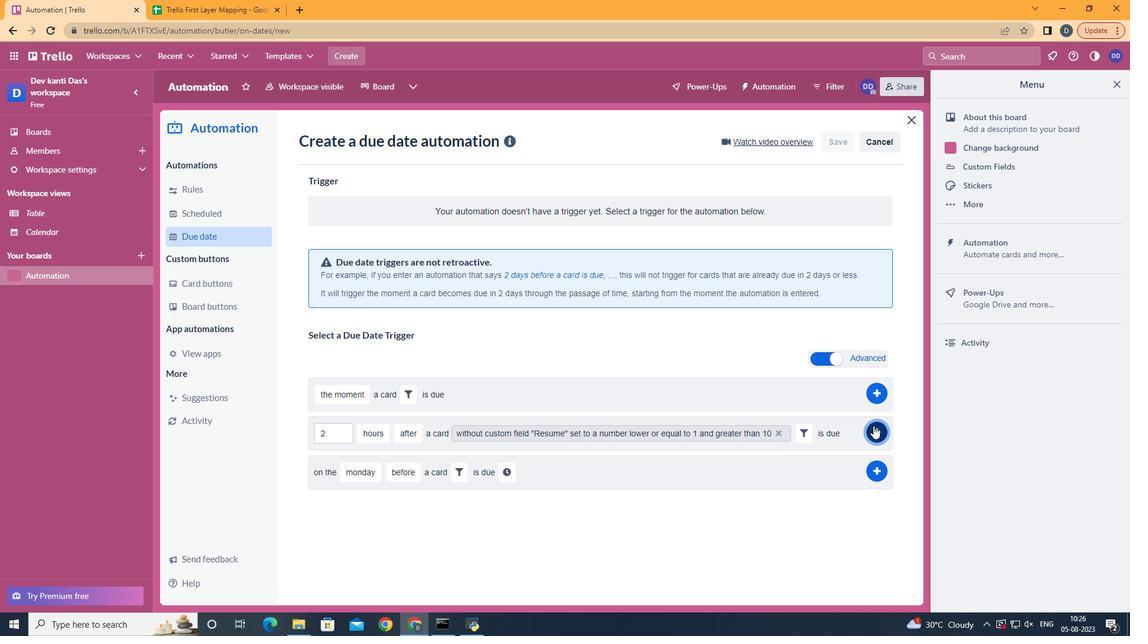 
Action: Mouse pressed left at (874, 425)
Screenshot: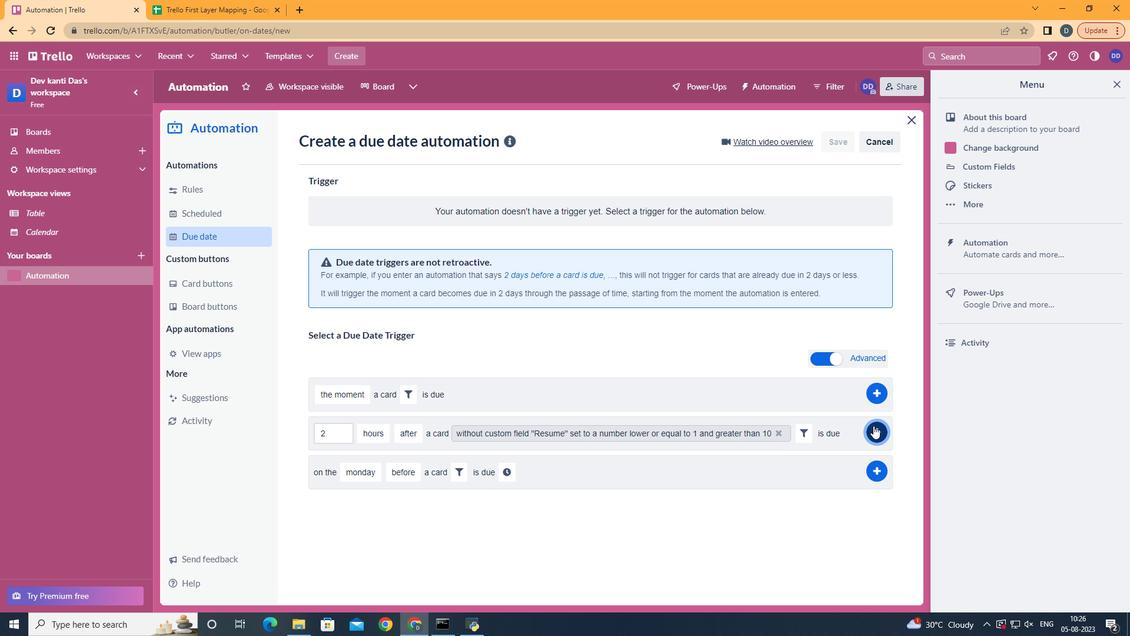 
Action: Mouse moved to (421, 209)
Screenshot: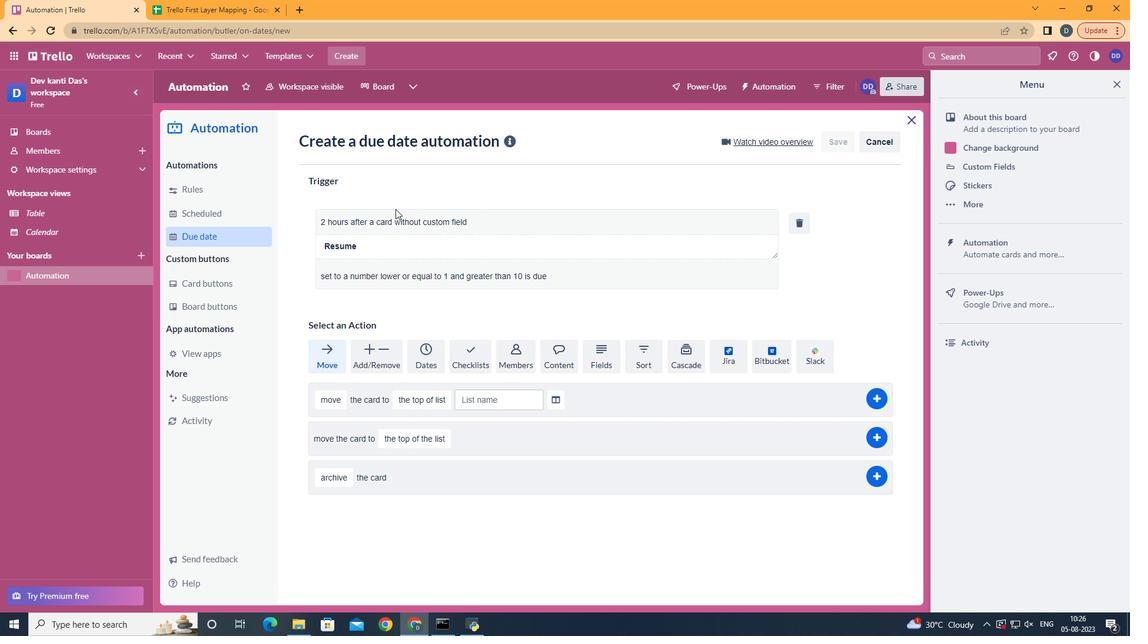 
